 Task: Plot the magnetic field of a current-carrying wire loop.
Action: Mouse moved to (125, 47)
Screenshot: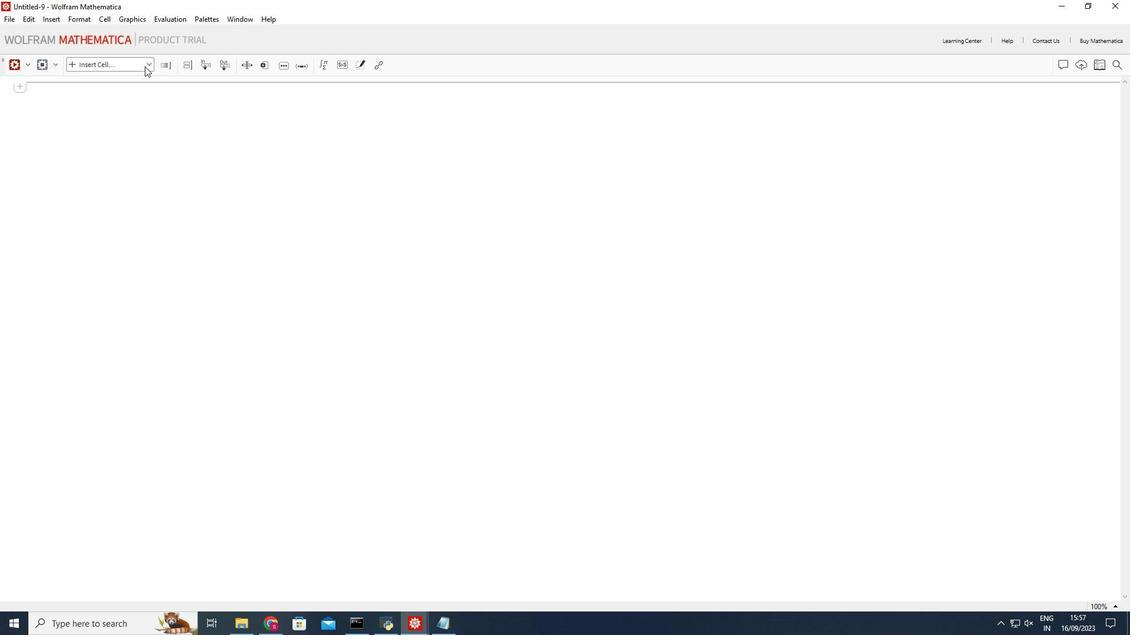 
Action: Mouse pressed left at (125, 47)
Screenshot: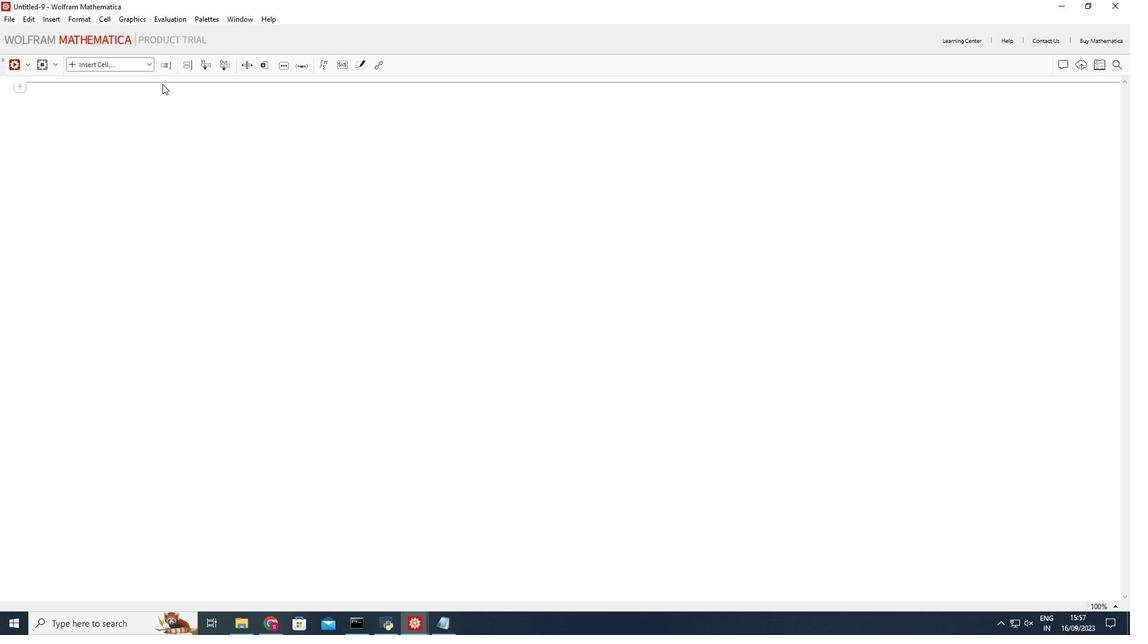
Action: Mouse moved to (74, 66)
Screenshot: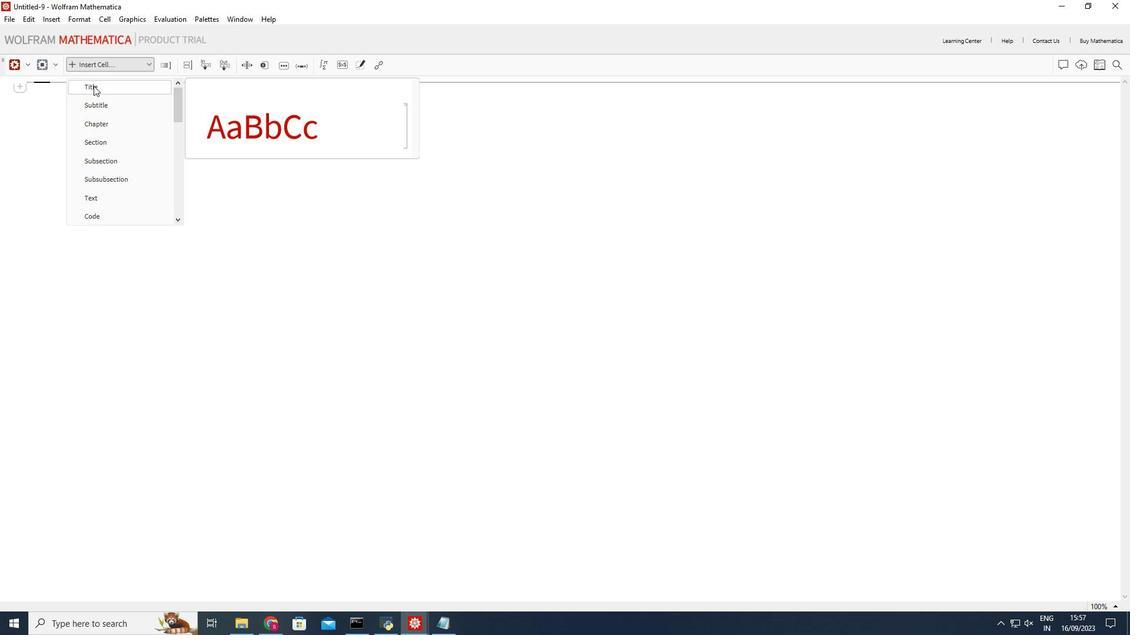 
Action: Mouse pressed left at (74, 66)
Screenshot: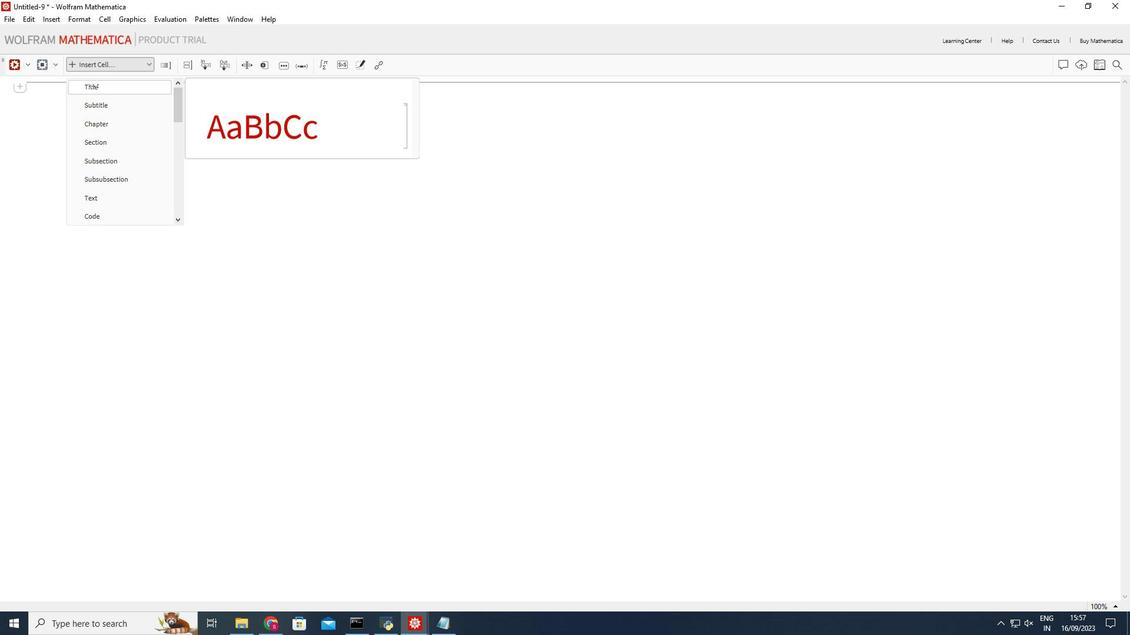 
Action: Mouse moved to (74, 91)
Screenshot: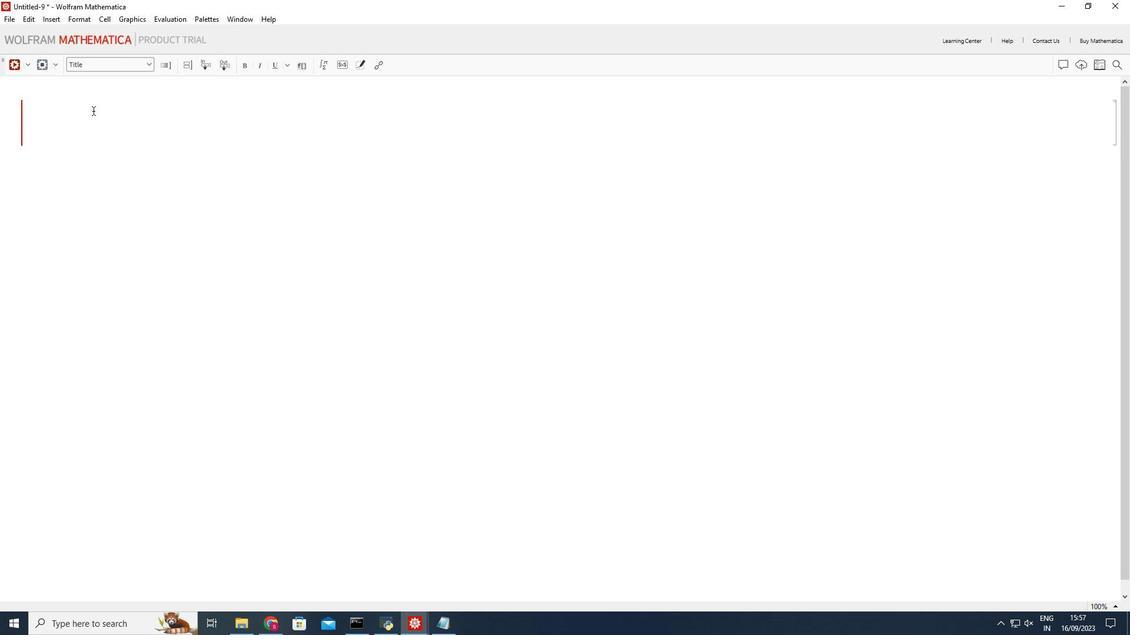 
Action: Mouse pressed left at (74, 91)
Screenshot: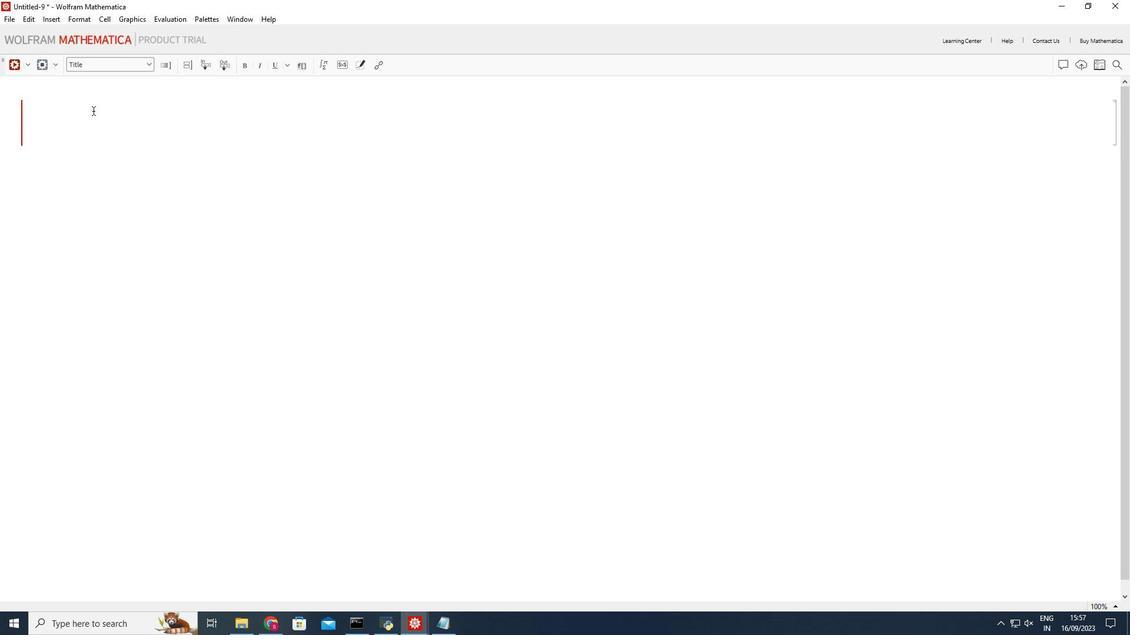 
Action: Mouse moved to (340, 246)
Screenshot: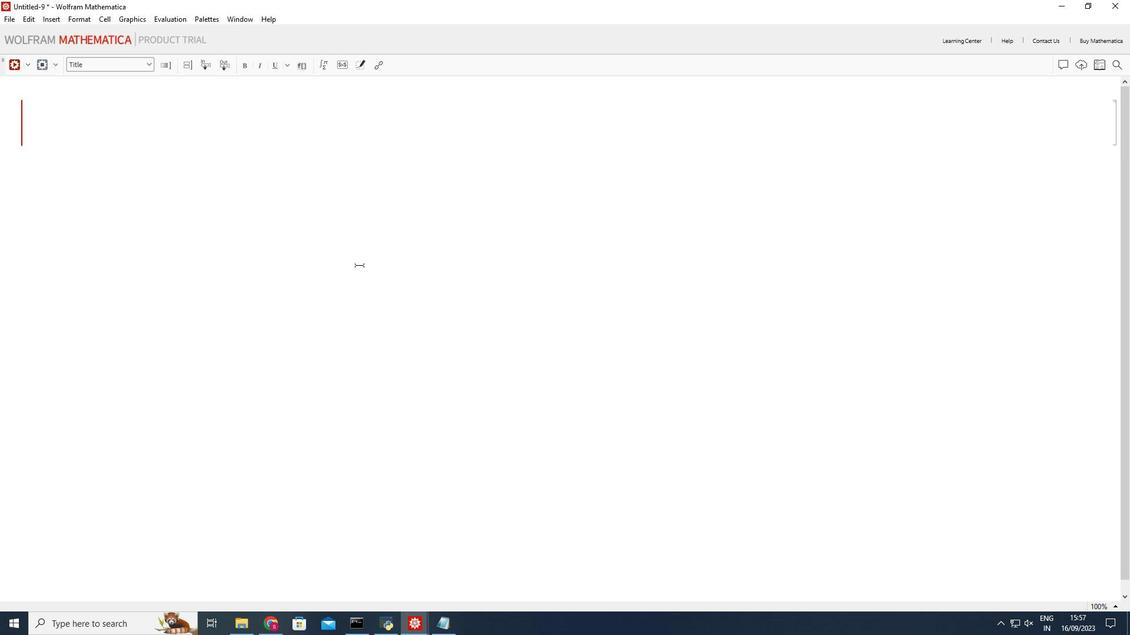 
Action: Key pressed <Key.shift_r>m<Key.shift_r><Key.backspace><Key.shift_r>Magnetic<Key.space>field<Key.space>of<Key.space>a<Key.space>current<Key.space>carrying<Key.space>wire<Key.space>loop
Screenshot: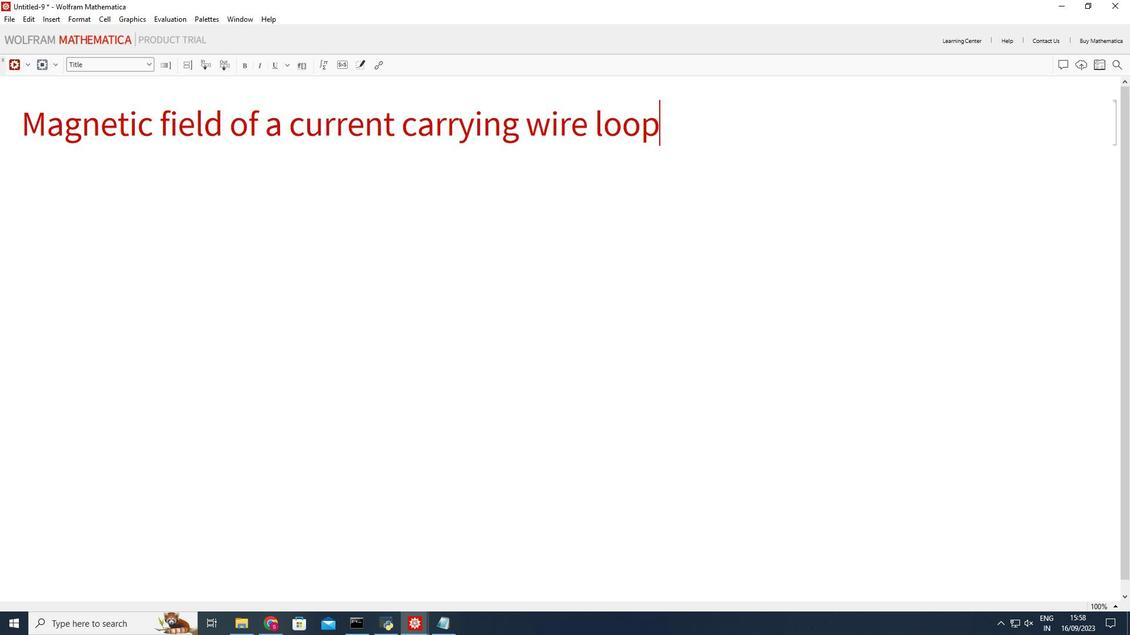 
Action: Mouse moved to (347, 250)
Screenshot: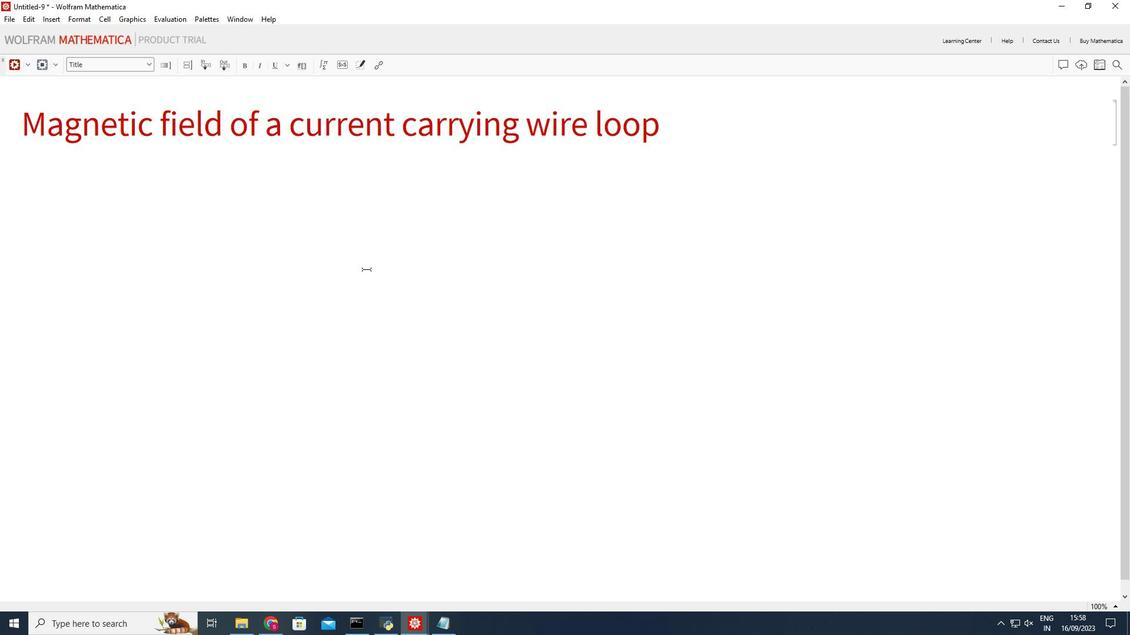 
Action: Mouse pressed left at (347, 250)
Screenshot: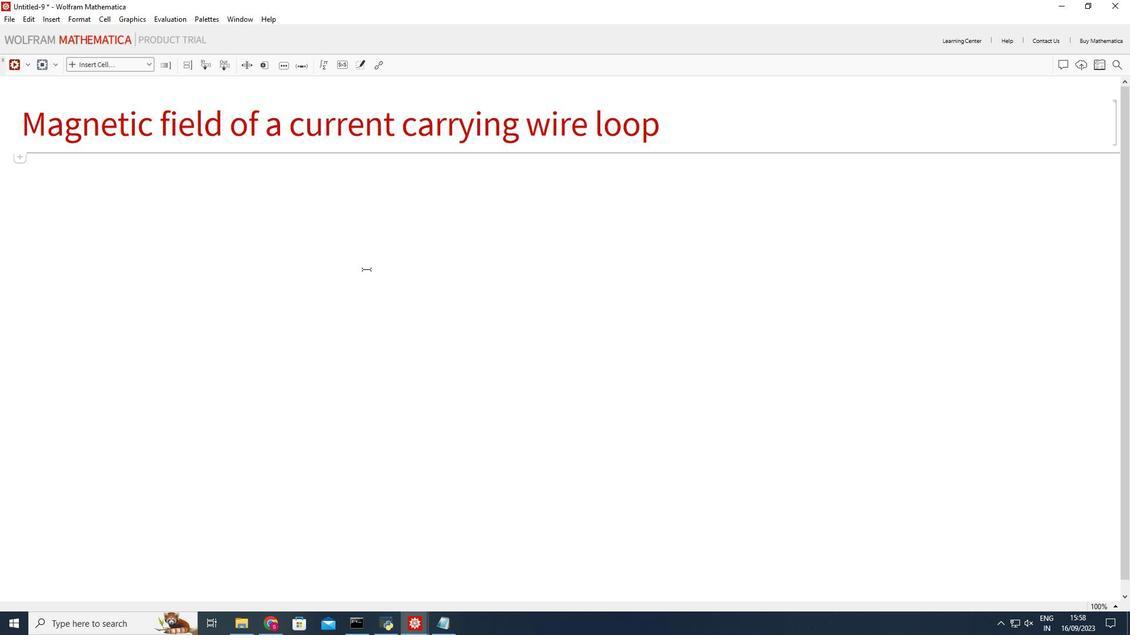 
Action: Mouse moved to (132, 45)
Screenshot: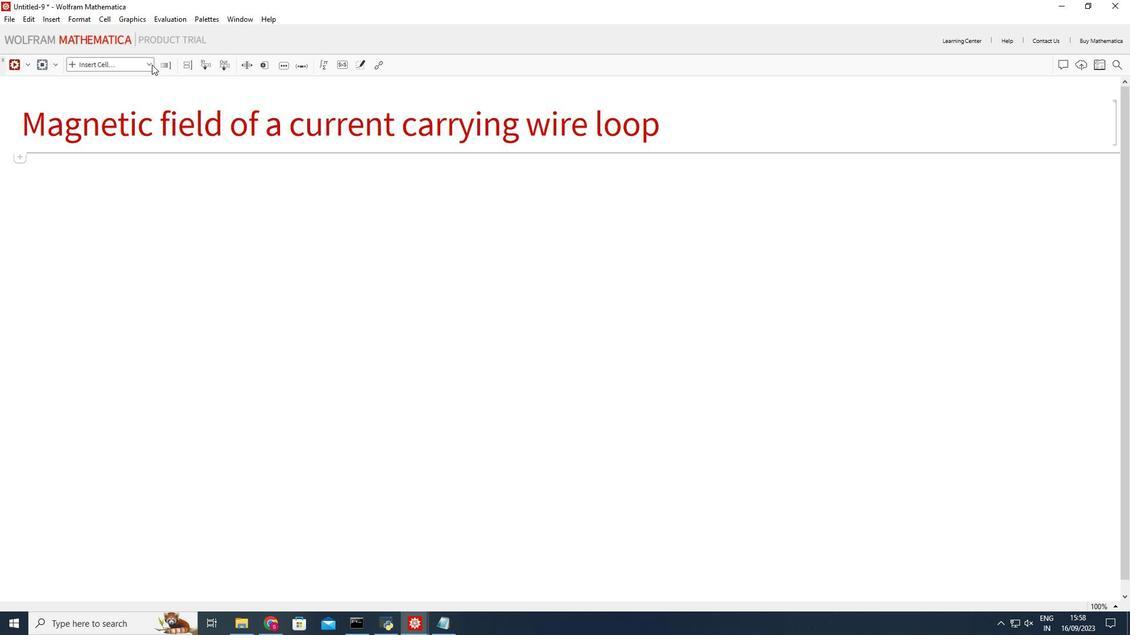 
Action: Mouse pressed left at (132, 45)
Screenshot: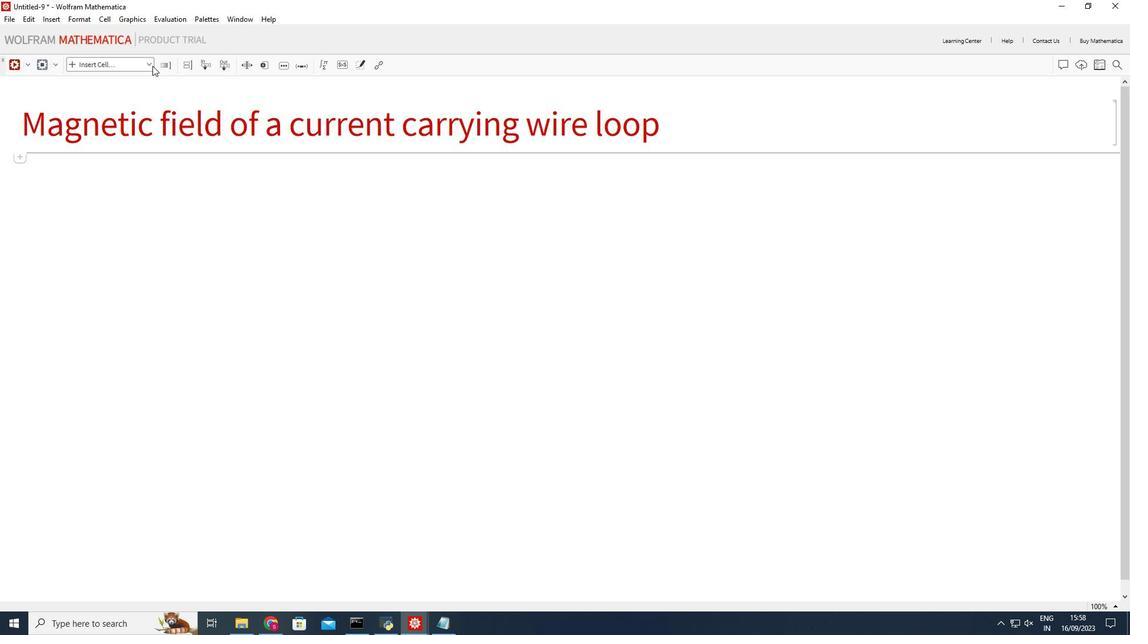 
Action: Mouse moved to (84, 199)
Screenshot: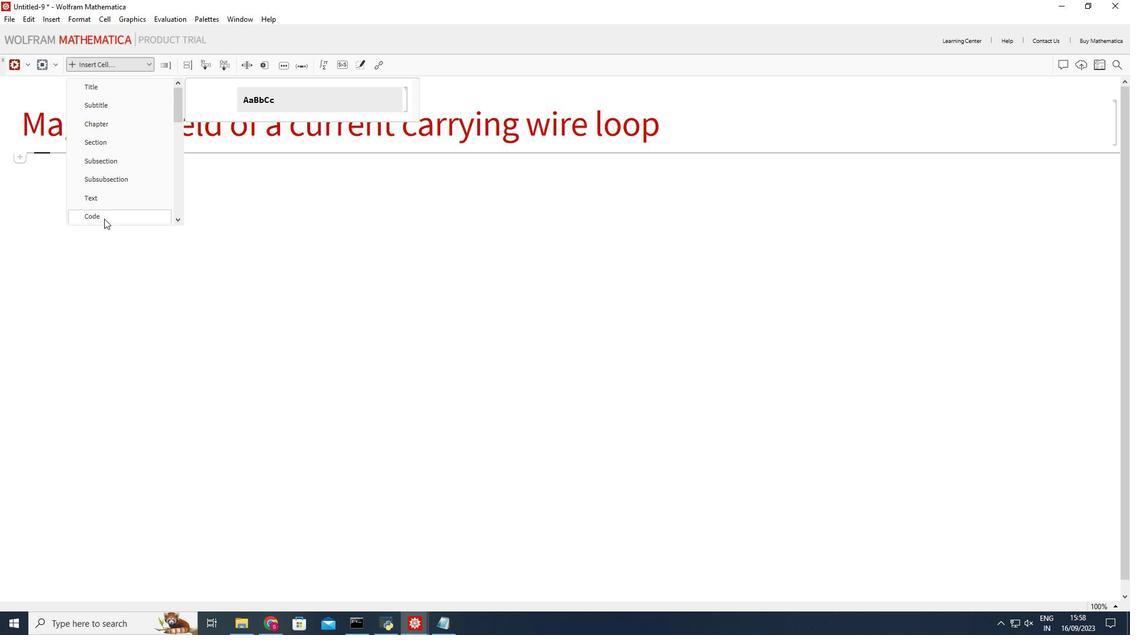 
Action: Mouse pressed left at (84, 199)
Screenshot: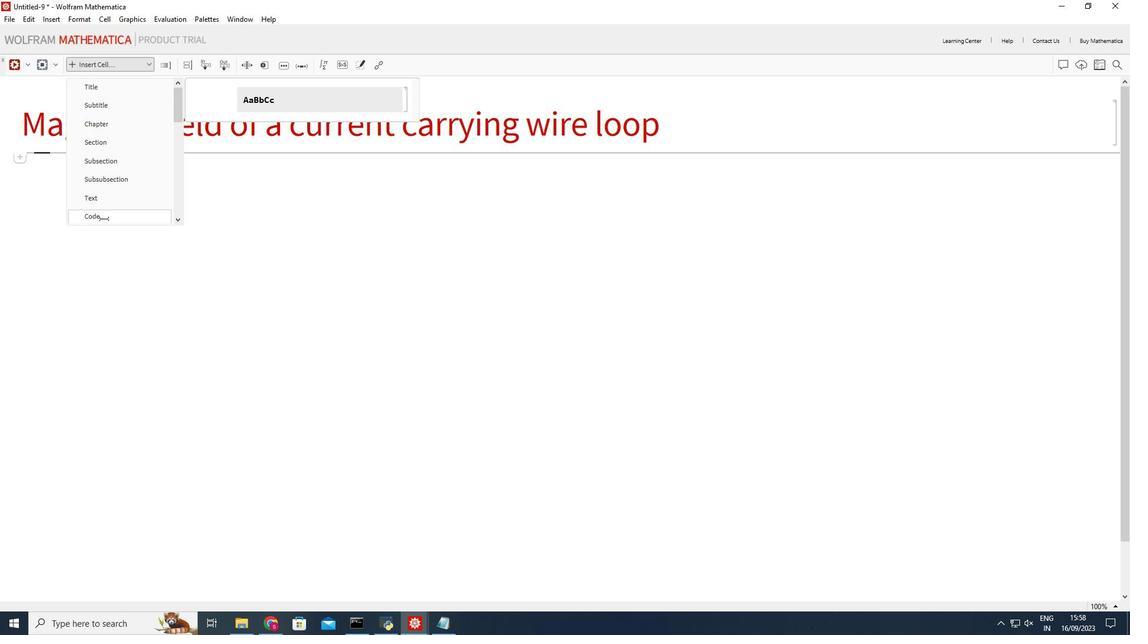 
Action: Mouse moved to (82, 157)
Screenshot: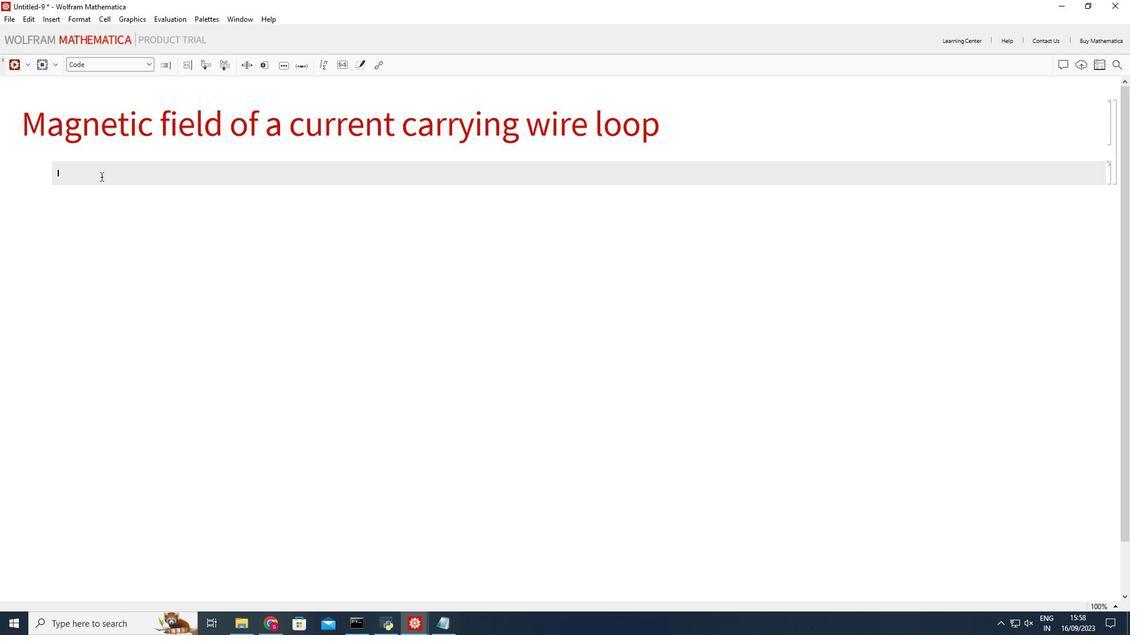 
Action: Mouse pressed left at (82, 157)
Screenshot: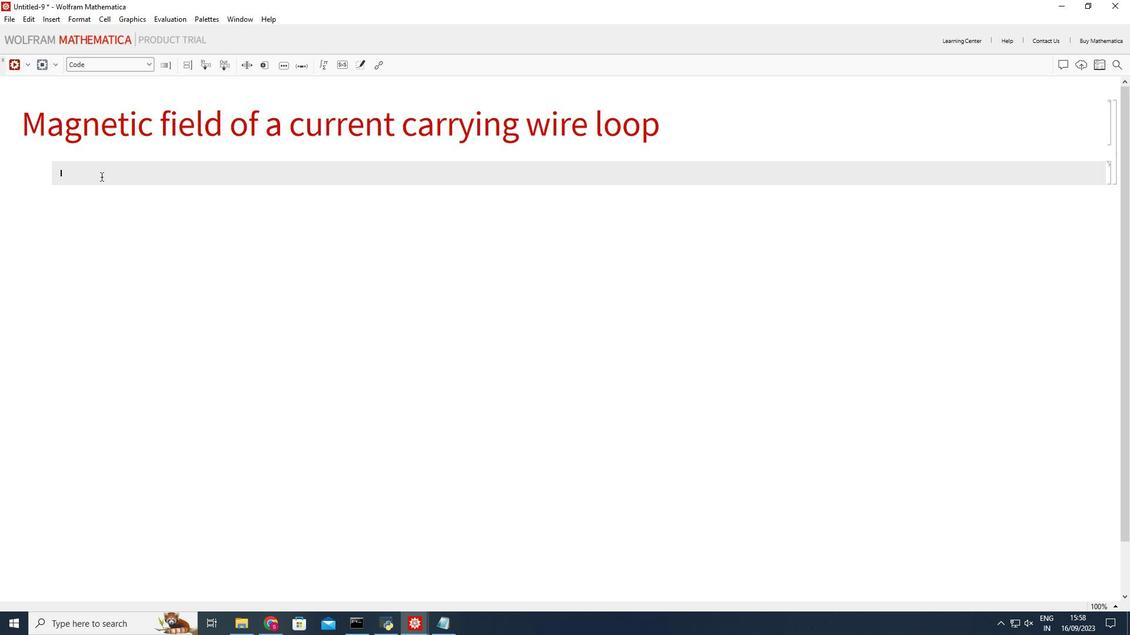 
Action: Mouse moved to (526, 273)
Screenshot: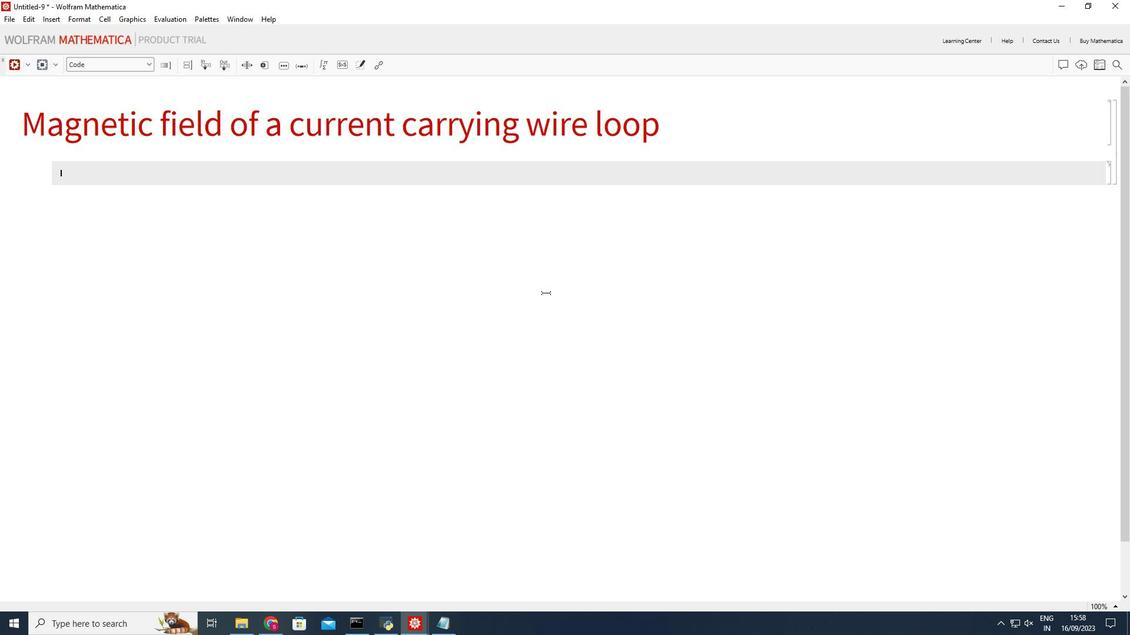 
Action: Key pressed <Key.shift_r>(<Key.shift_r>*<Key.space>define<Key.space>constants<Key.space><Key.right><Key.right><Key.enter><Key.enter>\[<Key.shift_r>Mu]0=<Key.space>4<Key.space>\[<Key.shift_r>Pi]<Key.space>10<Key.shift_r>^-7;<Key.space><Key.space><Key.space><Key.shift_r>(*permeability<Key.space>of<Key.space>free<Key.space>space<Key.right><Key.right><Key.enter>current<Key.space>=<Key.space>1;<Key.space><Key.space><Key.space><Key.space><Key.space><Key.space><Key.backspace><Key.shift_r>(*current<Key.space>in<Key.space>amperes<Key.right><Key.right><Key.enter><Key.shift_r>R<Key.space>=<Key.space>1;<Key.space><Key.space><Key.space><Key.space><Key.space><Key.space><Key.space><Key.space><Key.space><Key.space><Key.space><Key.space><Key.backspace><Key.shift_r>(<Key.shift_r>*radius<Key.space>of<Key.space>the<Key.space>loop<Key.right><Key.right><Key.enter><Key.enter><Key.shift_r>(*define<Key.space>the<Key.space>magnetic<Key.space>field<Key.space>along<Key.space>the<Key.space>axis<Key.space>function<Key.right><Key.right><Key.enter><Key.shift_r>Bz[z<Key.shift_r>_<Key.right><Key.space><Key.shift_r>:=<Key.space><Key.shift_r><Key.shift_r><Key.shift_r><Key.shift_r><Key.shift_r><Key.shift_r><Key.shift_r><Key.shift_r>(\[<Key.shift_r>Mu]0<Key.space>current<Key.space><Key.shift_r>R<Key.shift_r>^2<Key.right>/<Key.shift_r><Key.shift_r><Key.shift_r><Key.shift_r><Key.shift_r><Key.shift_r><Key.shift_r><Key.shift_r>(2<Key.space><Key.shift_r>(<Key.shift_r>R<Key.shift_r><Key.shift_r><Key.shift_r><Key.shift_r><Key.shift_r><Key.shift_r><Key.shift_r><Key.shift_r><Key.shift_r>^2+z<Key.shift_r><Key.shift_r><Key.shift_r><Key.shift_r><Key.shift_r><Key.shift_r><Key.shift_r><Key.shift_r>^2<Key.shift_r>)<Key.shift_r>^<Key.shift_r>(3/2<Key.right><Key.right><Key.enter><Key.enter><Key.shift_r>(*create<Key.space>a<Key.space>plot<Key.space>of<Key.space>the<Key.space>magnetic<Key.space>field<Key.space>along<Key.space>the<Key.space>axis<Key.right><Key.right><Key.enter><Key.shift_r>Plot[<Key.shift_r>Bz[z],<Key.space><Key.shift_r>{z,<Key.space>-3<Key.shift_r><Key.shift_r><Key.shift_r><Key.shift_r>R,<Key.space>3<Key.shift_r>R<Key.left><Key.space><Key.left><Key.left><Key.left><Key.left><Key.left><Key.space><Key.right><Key.right><Key.right><Key.right><Key.right><Key.right><Key.right>,<Key.enter><Key.shift_r>Axes<Key.shift_r>Label<Key.enter><Key.shift_r>{<Key.shift_r>"<Key.shift_r>Distance<Key.space>from<Key.space><Key.shift_r>Centre<Key.space><Key.shift_r><Key.shift_r><Key.shift_r>(z<Key.shift_r>)<Key.right>,<Key.space><Key.shift_r>Magnetic<Key.space><Key.shift_r>Field<Key.left><Key.left><Key.left><Key.left><Key.left><Key.left><Key.left><Key.left><Key.left><Key.left><Key.left><Key.left><Key.left><Key.left><Key.shift_r>"<Key.right><Key.right><Key.right><Key.right><Key.right><Key.right><Key.right><Key.right><Key.right><Key.right><Key.right><Key.right><Key.right><Key.right>9<Key.shift_r>T<Key.backspace><Key.backspace><Key.shift_r>(t<Key.backspace><Key.shift_r>T<Key.shift_r>)<Key.shift_r>"<Key.right>,<Key.enter><Key.shift_r>Plot<Key.shift_r>Range<Key.enter><Key.shift_r>All<Key.space><Key.right><Key.enter><Key.shift_r><Key.enter>
Screenshot: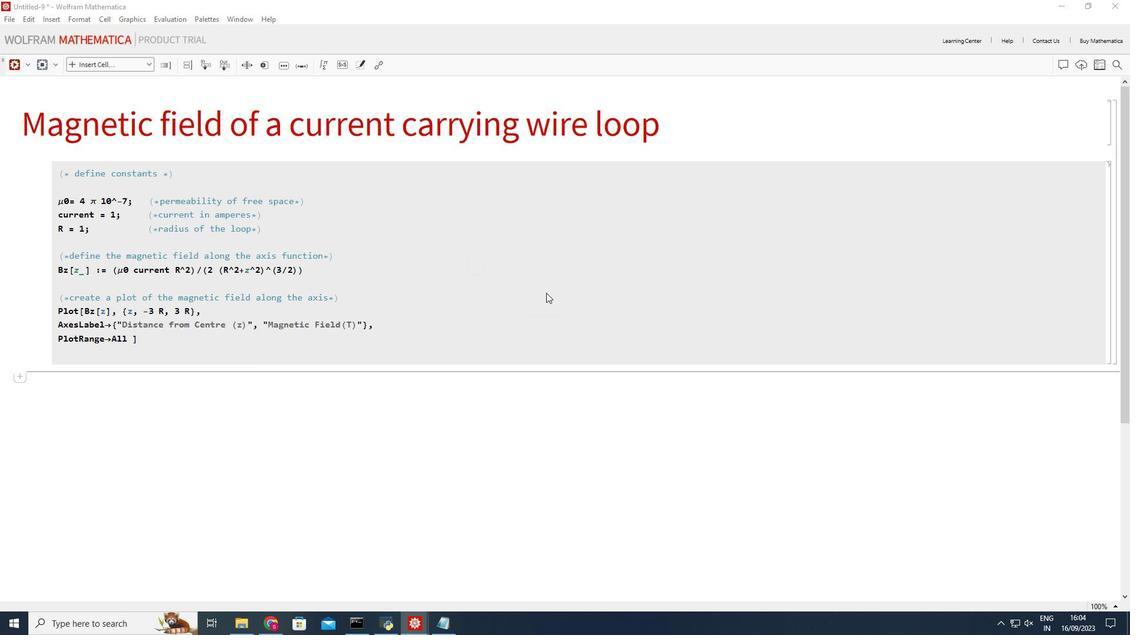 
Action: Mouse moved to (526, 304)
Screenshot: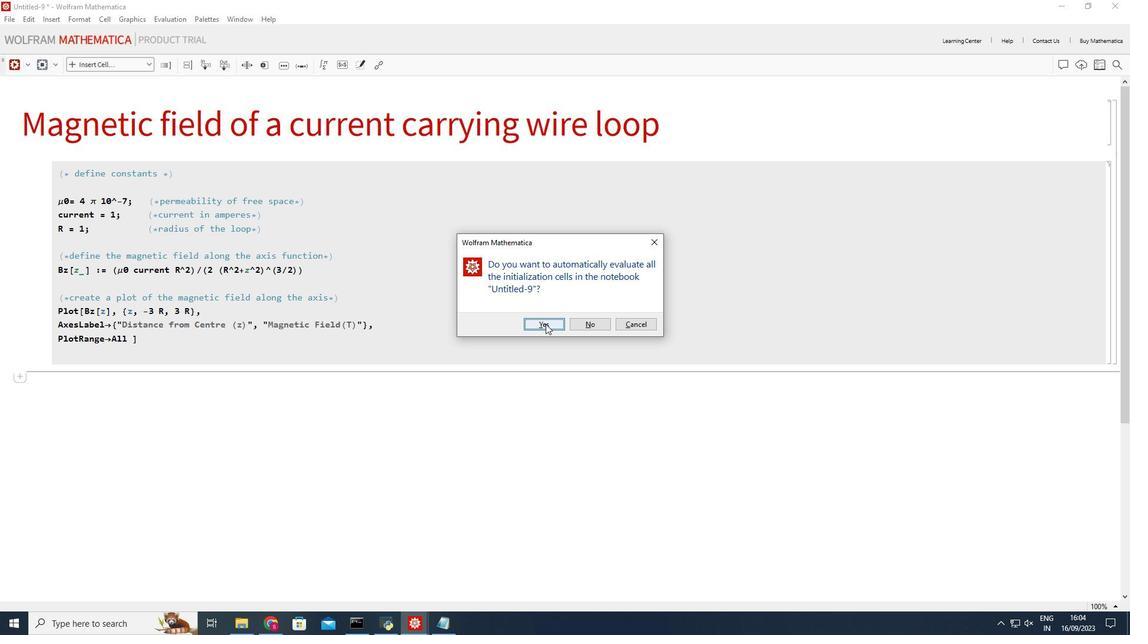 
Action: Mouse pressed left at (526, 304)
Screenshot: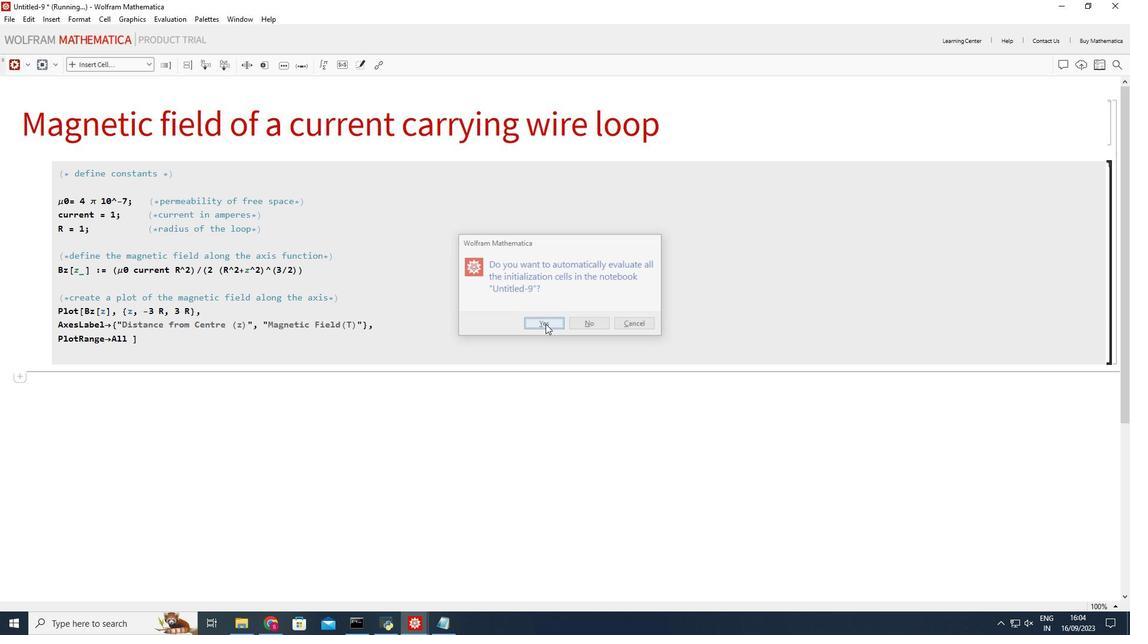 
Action: Mouse moved to (525, 292)
Screenshot: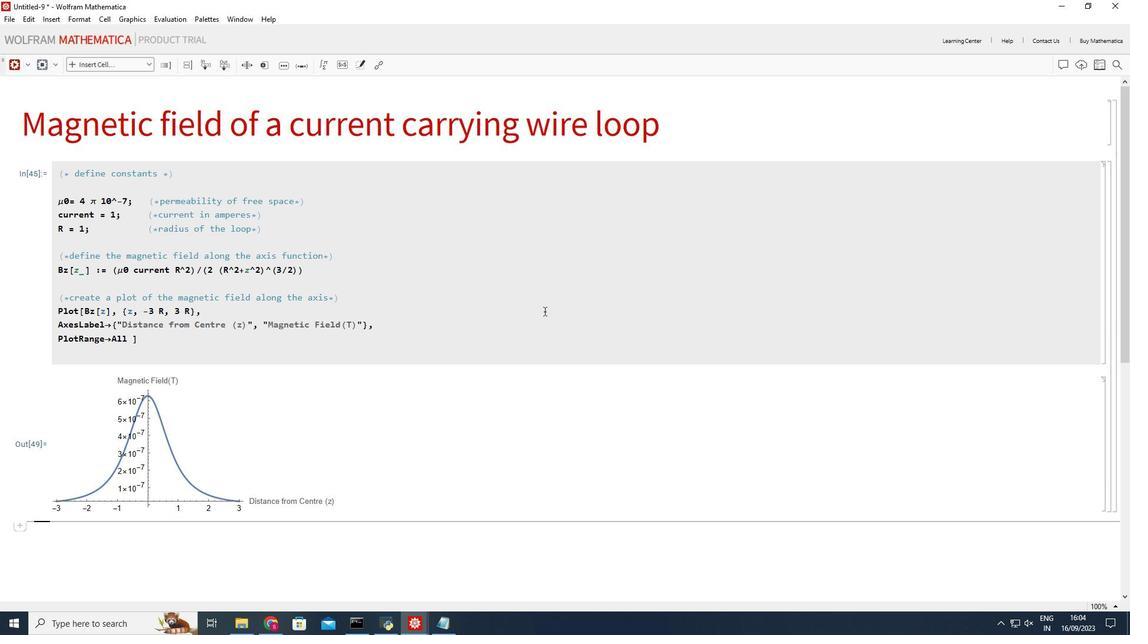 
